 Task: Use the formula "TO_PERCENT" in spreadsheet "Project portfolio".
Action: Mouse moved to (855, 242)
Screenshot: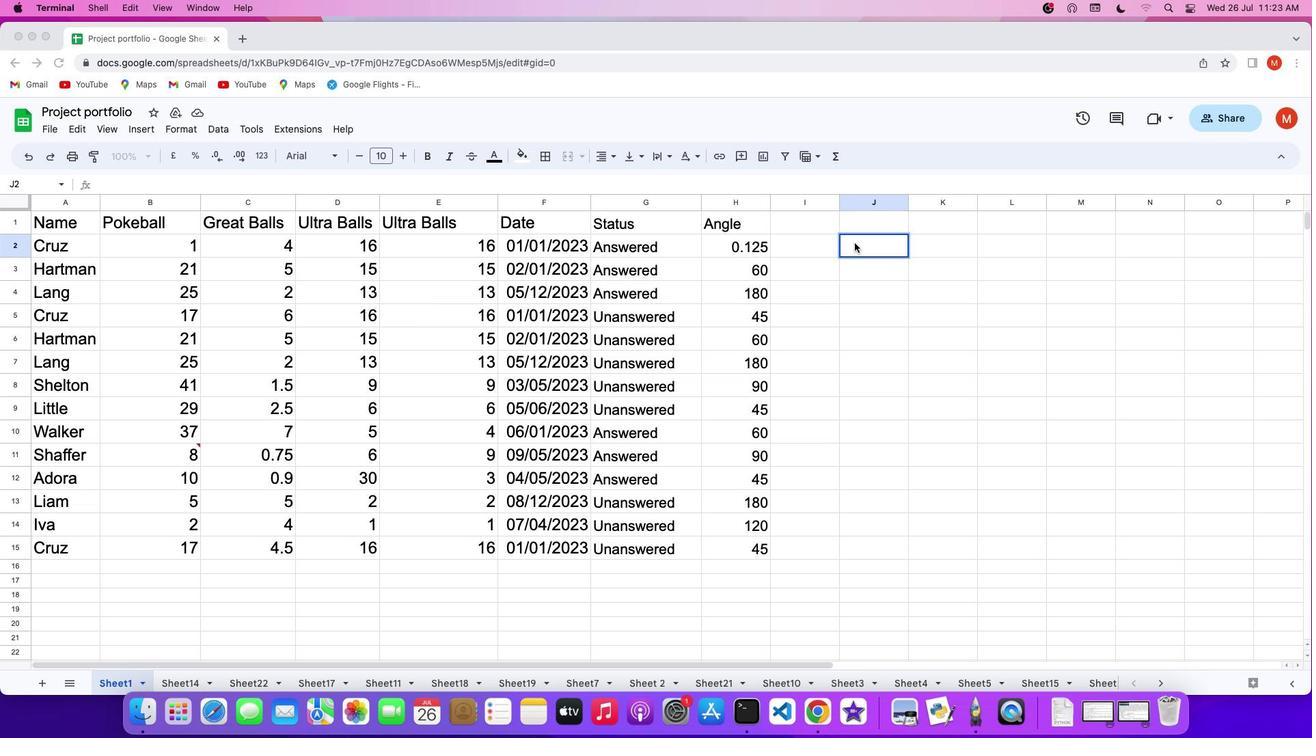 
Action: Mouse pressed left at (855, 242)
Screenshot: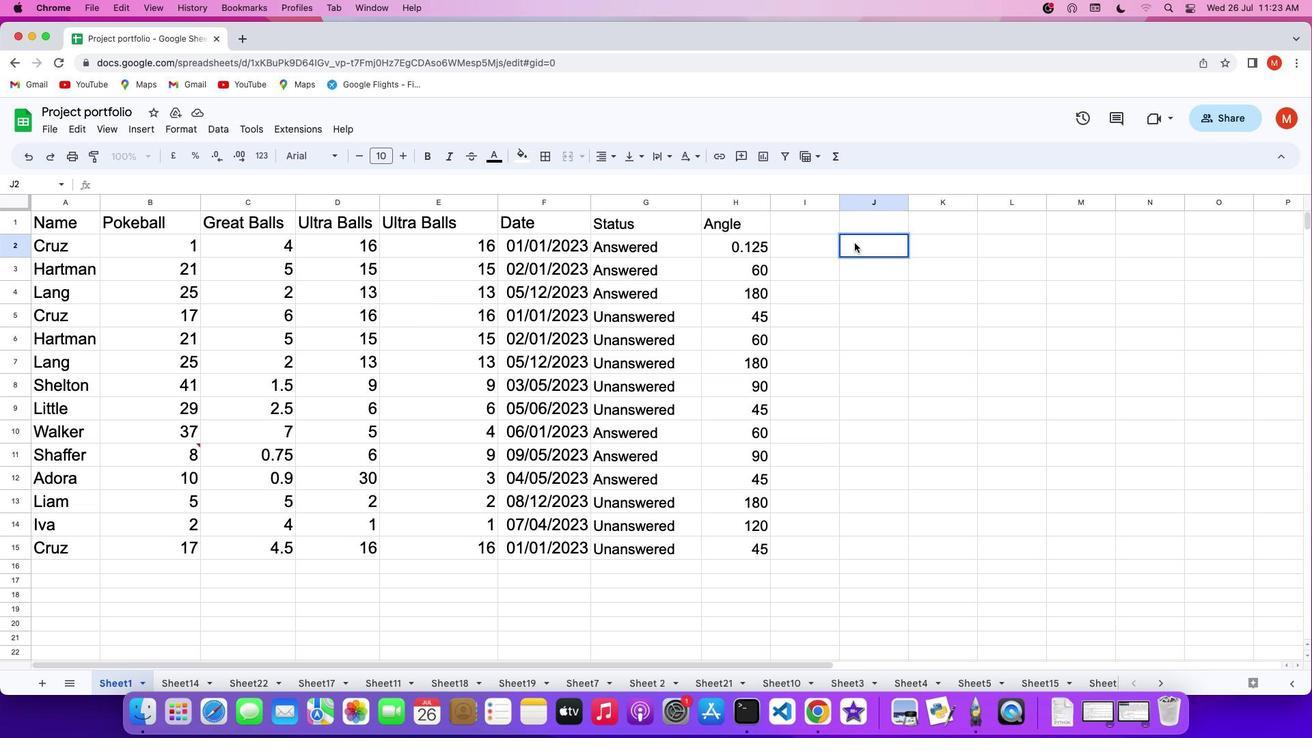 
Action: Mouse pressed left at (855, 242)
Screenshot: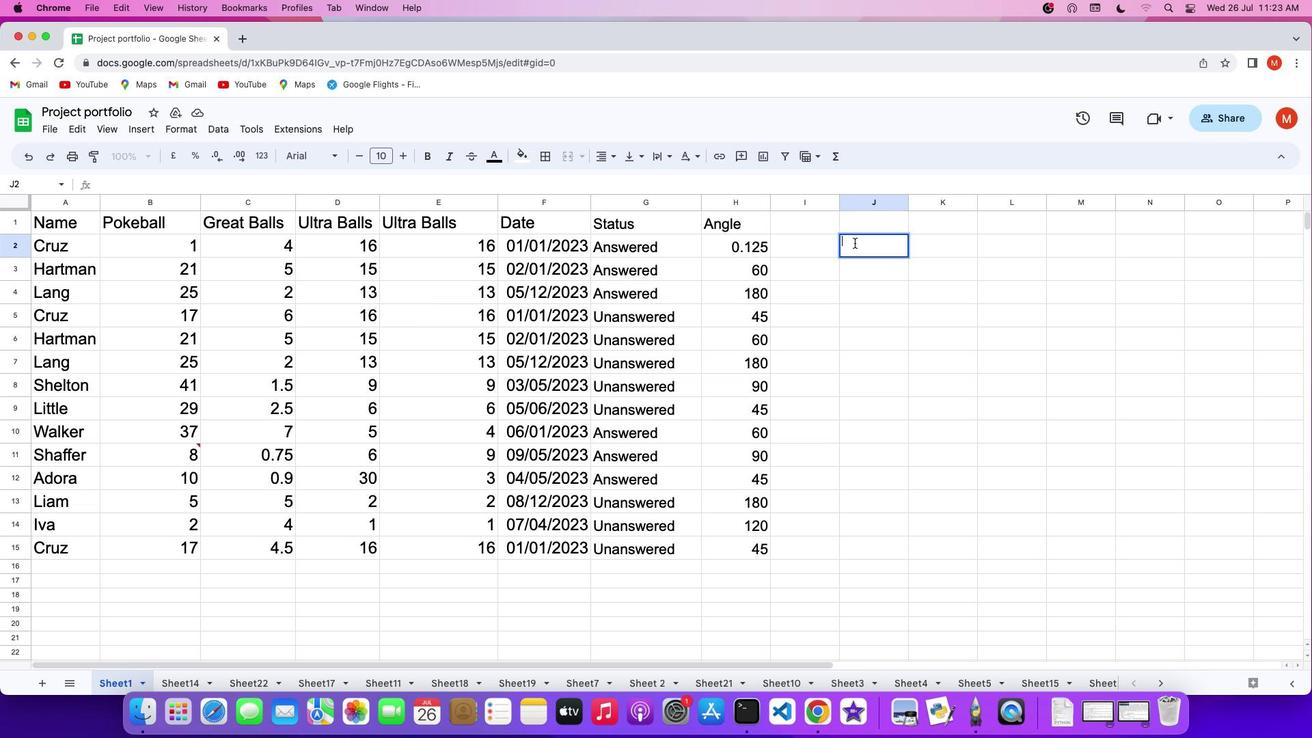 
Action: Key pressed '='
Screenshot: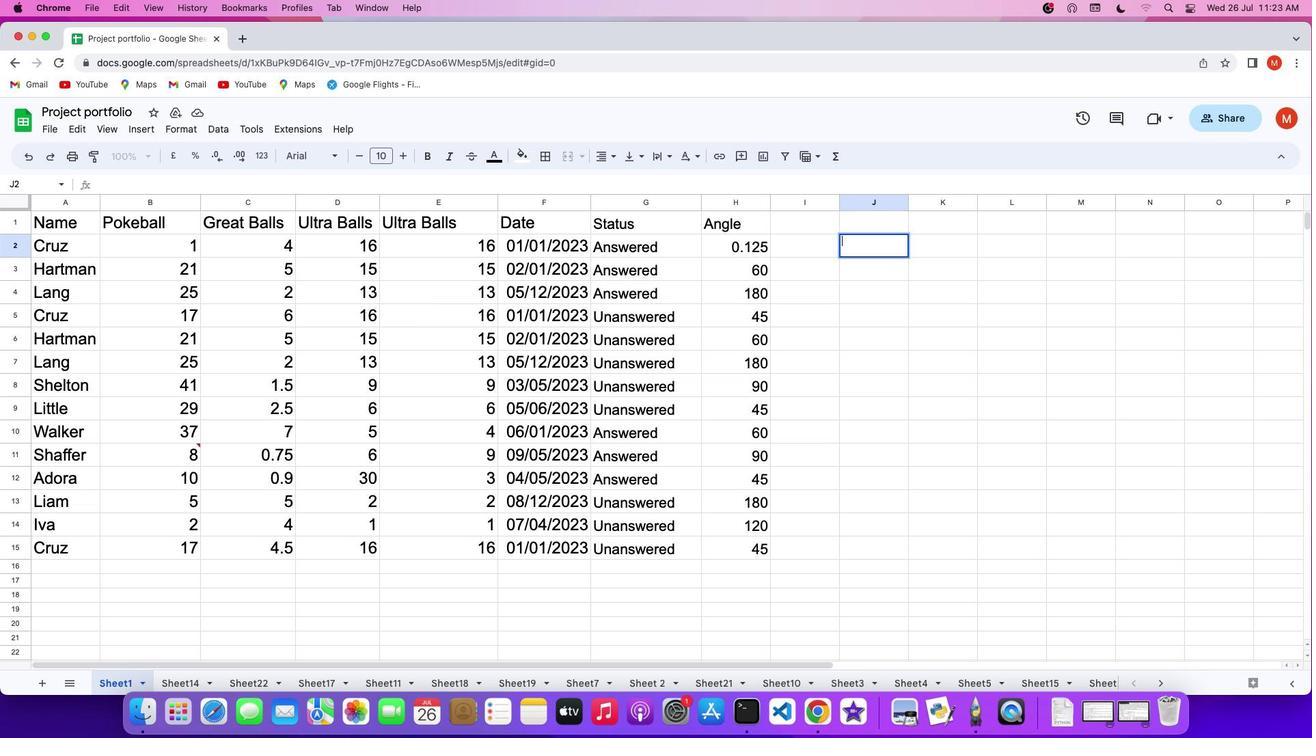 
Action: Mouse moved to (844, 156)
Screenshot: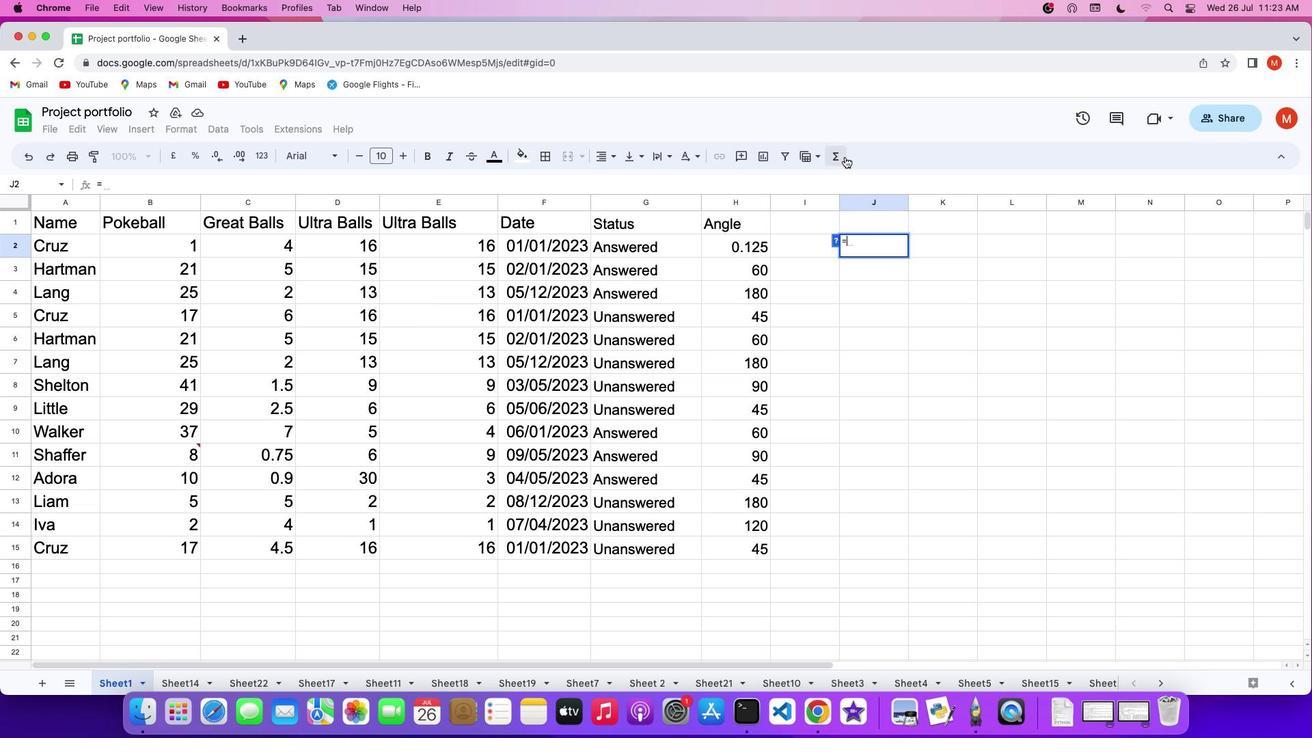 
Action: Mouse pressed left at (844, 156)
Screenshot: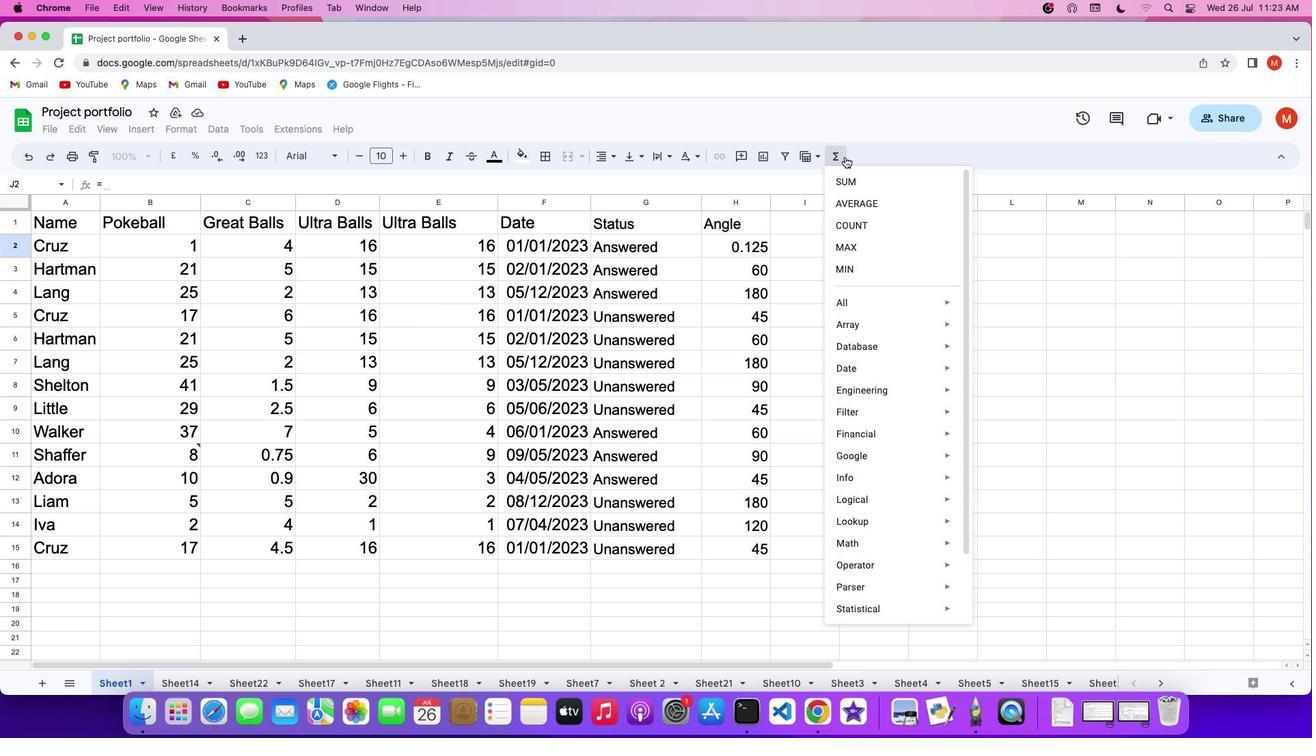 
Action: Mouse moved to (1069, 641)
Screenshot: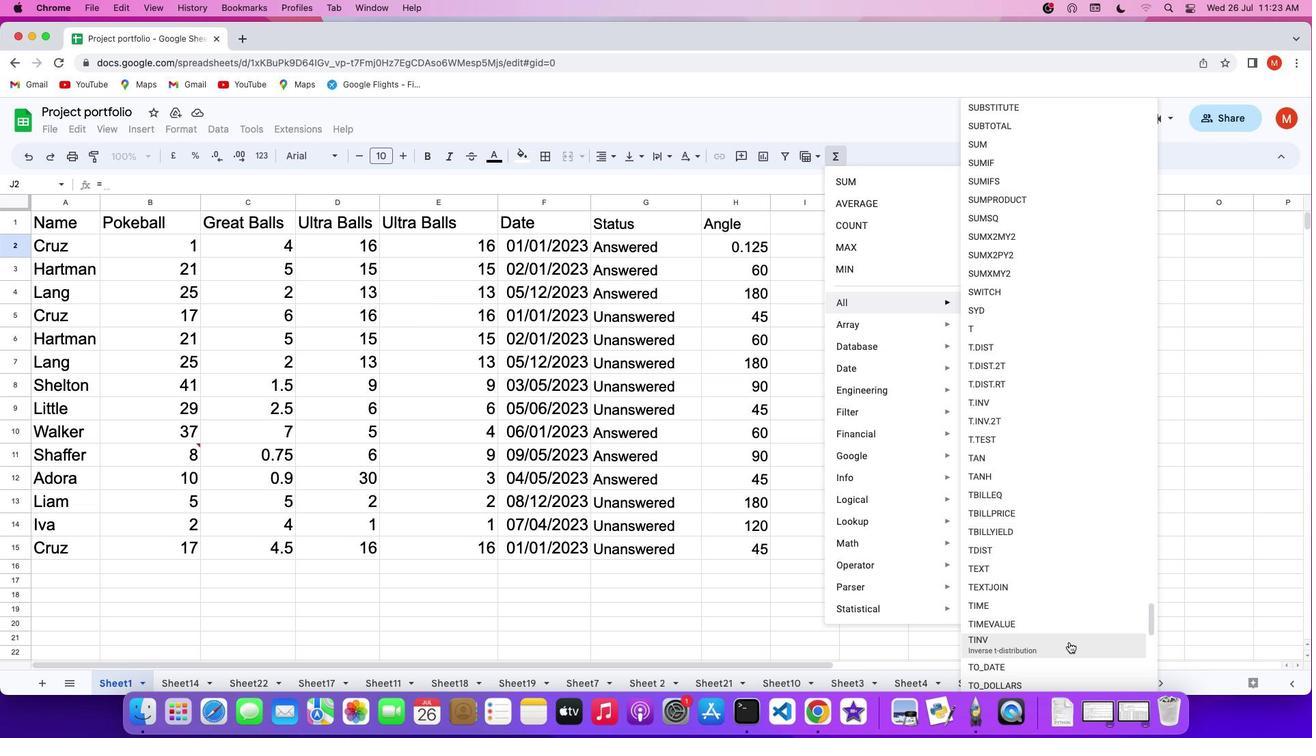 
Action: Mouse scrolled (1069, 641) with delta (0, 0)
Screenshot: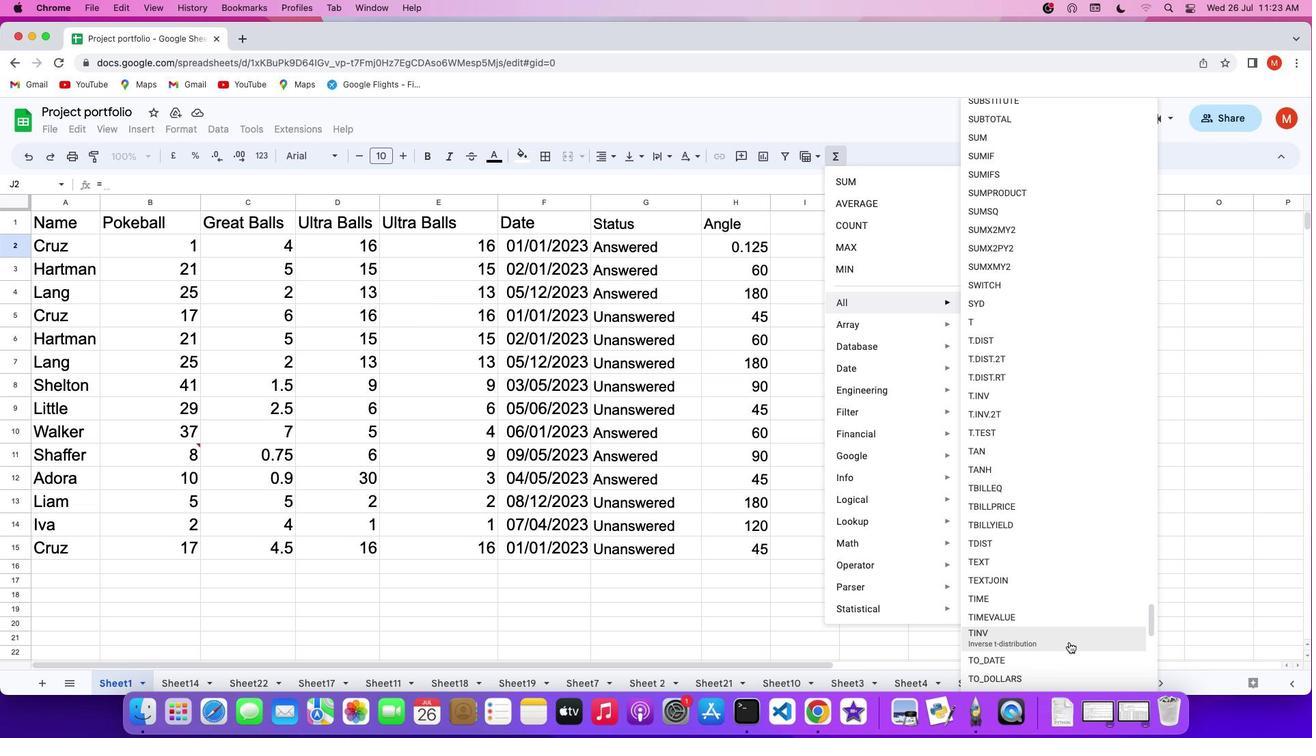 
Action: Mouse scrolled (1069, 641) with delta (0, 0)
Screenshot: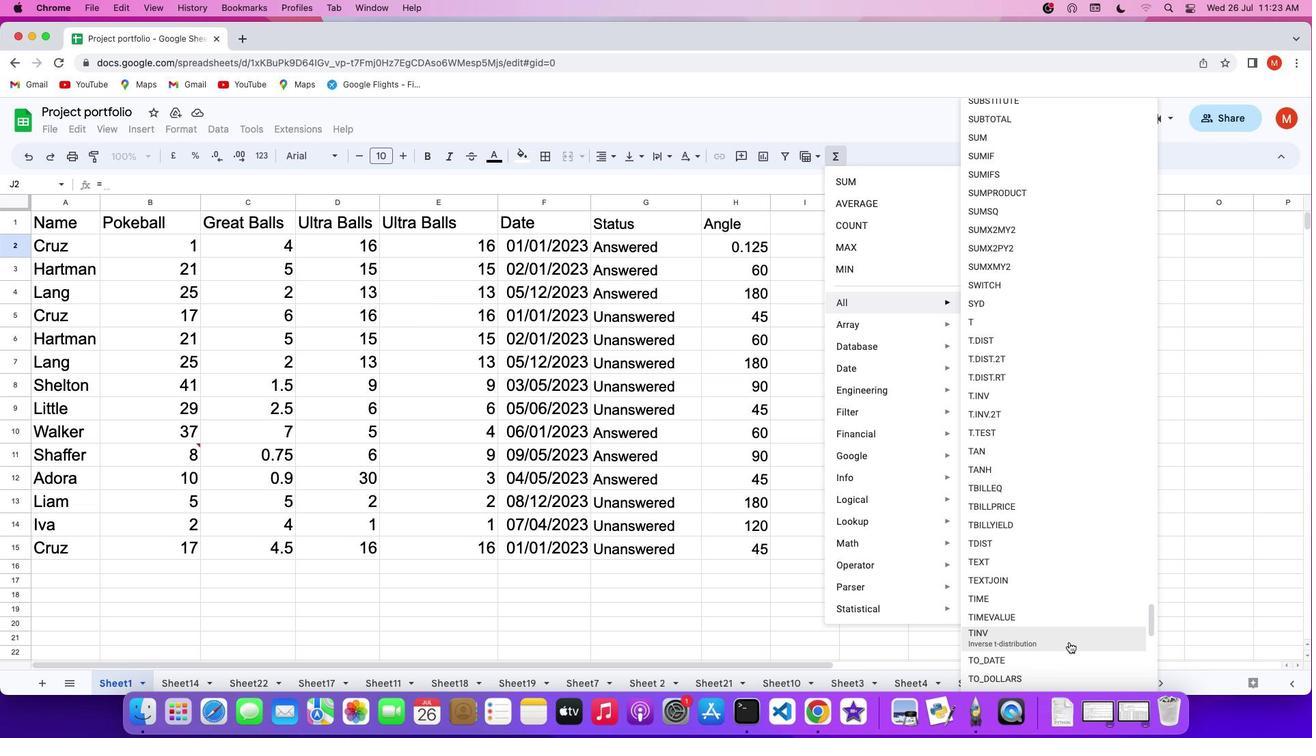 
Action: Mouse scrolled (1069, 641) with delta (0, -2)
Screenshot: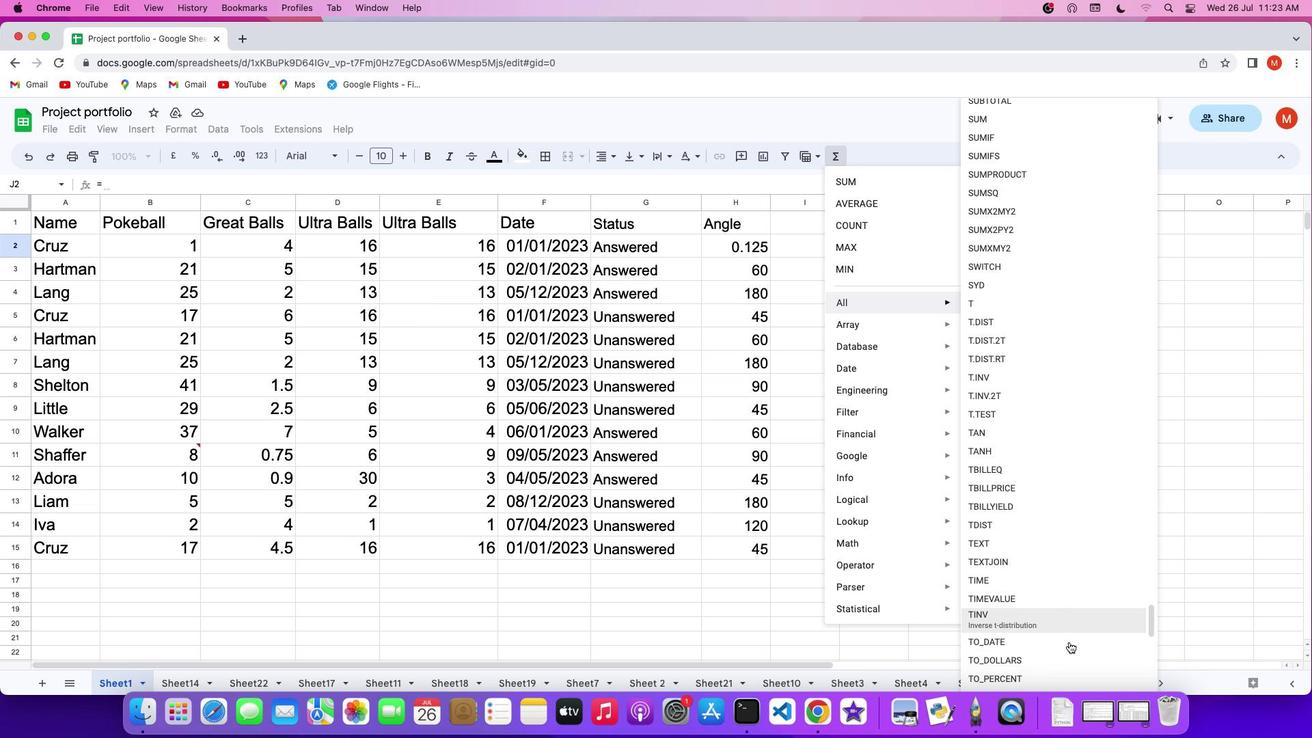 
Action: Mouse moved to (1051, 589)
Screenshot: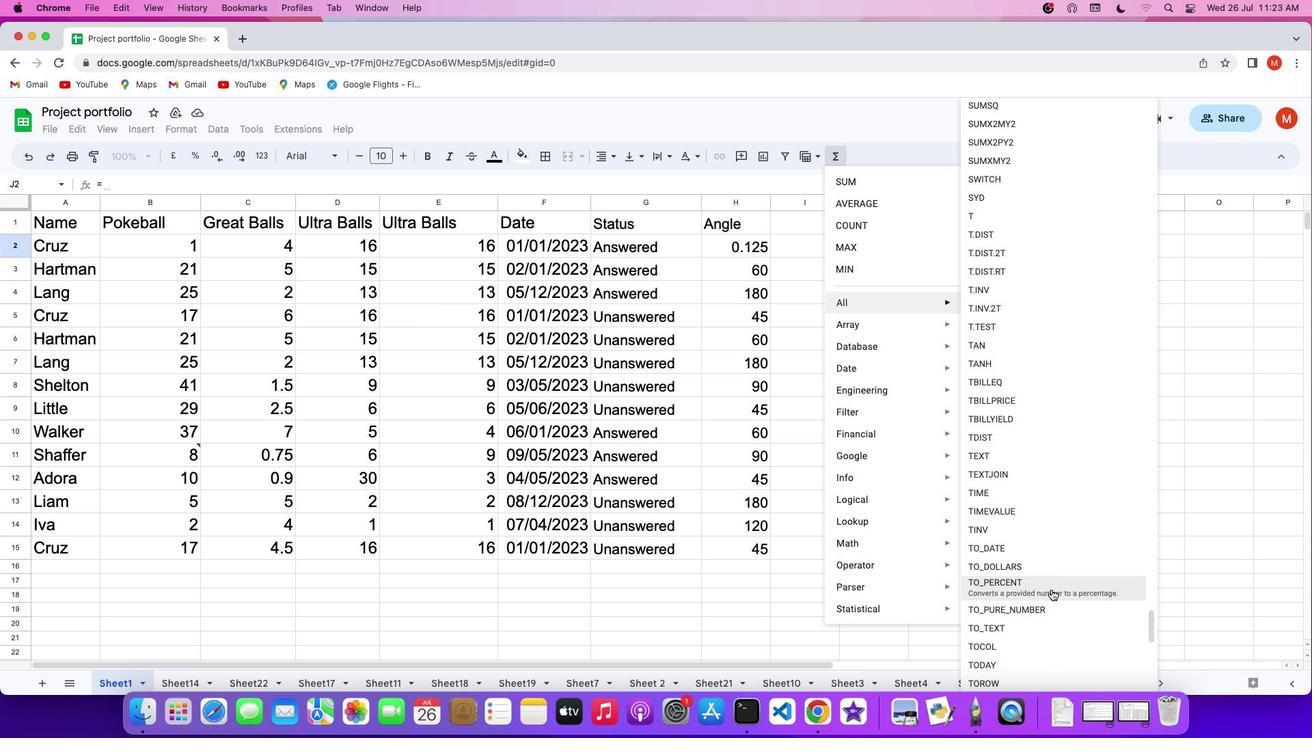 
Action: Mouse pressed left at (1051, 589)
Screenshot: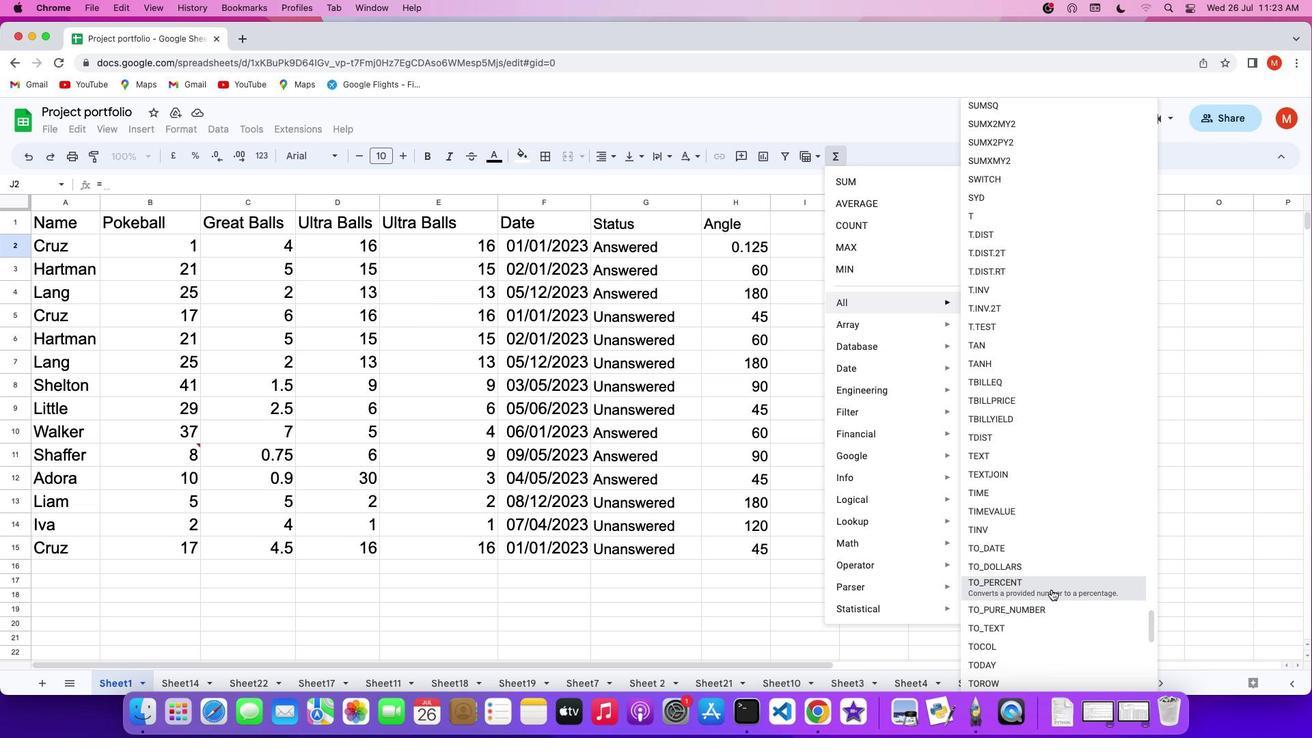 
Action: Key pressed '0''.''4''0''8''2''6'Key.enter
Screenshot: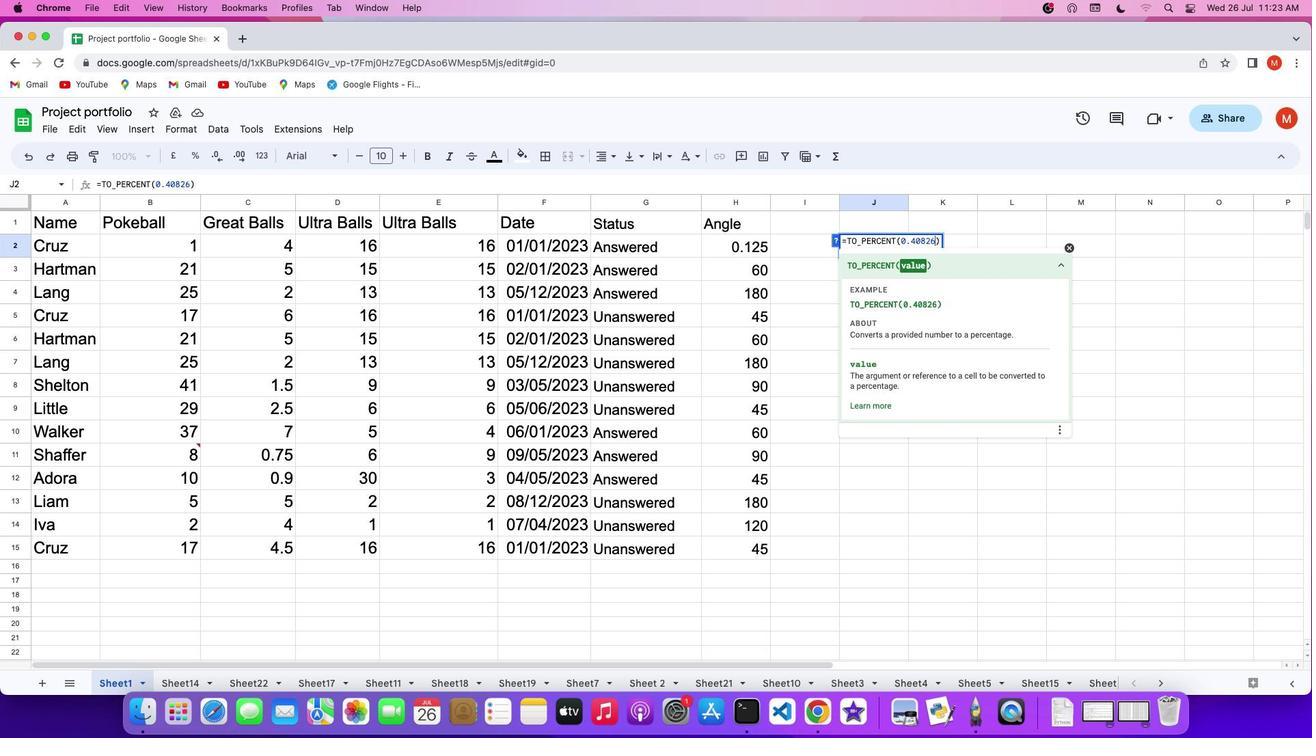 
